 Task: Choose the add item(jsx) option in the included language.
Action: Mouse moved to (15, 462)
Screenshot: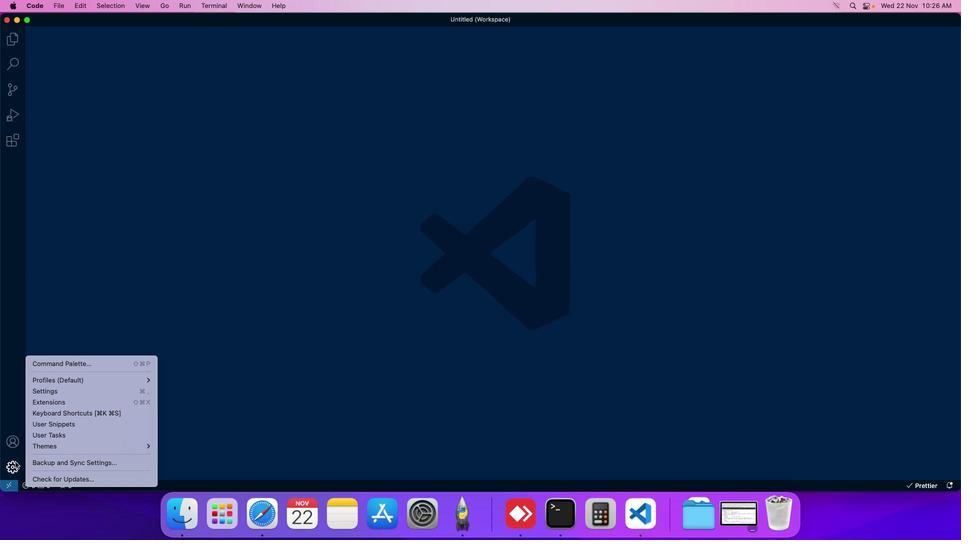 
Action: Mouse pressed left at (15, 462)
Screenshot: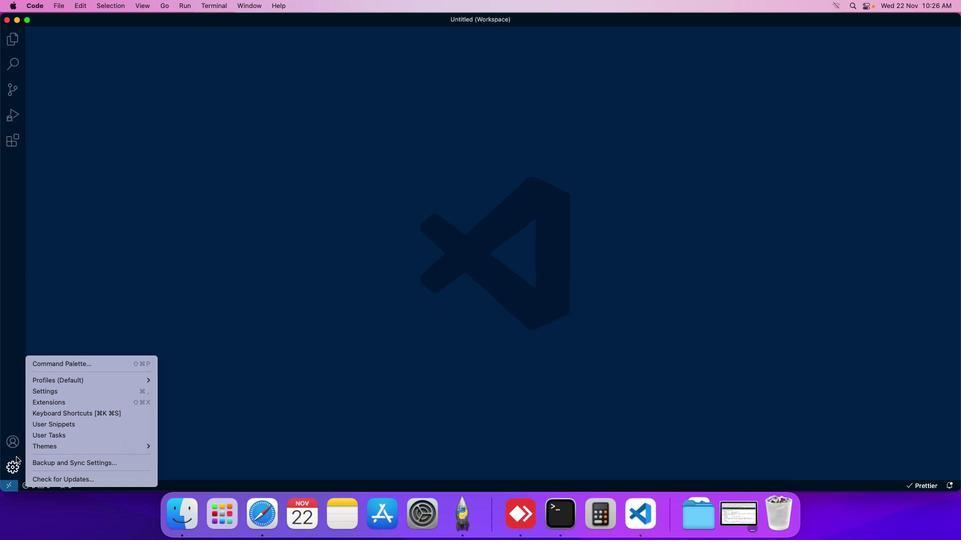 
Action: Mouse moved to (41, 396)
Screenshot: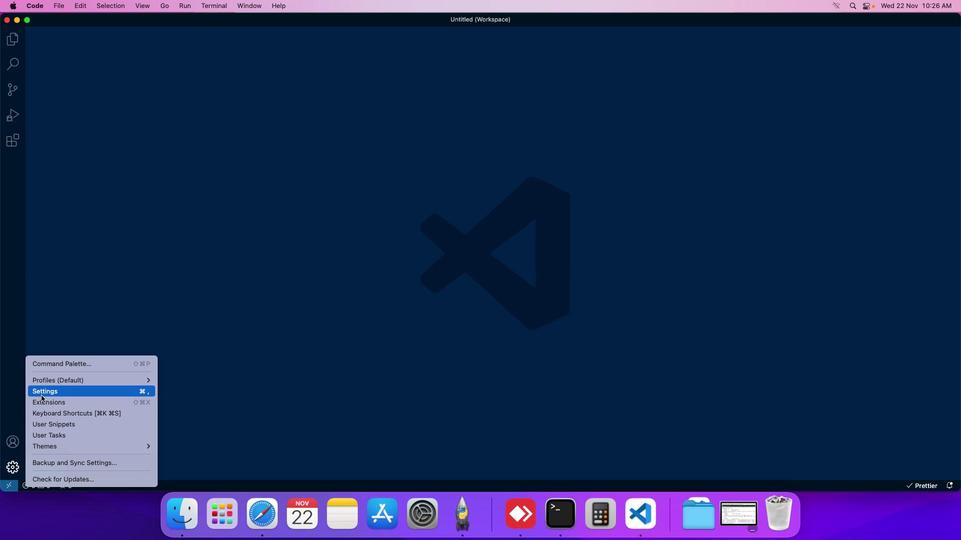 
Action: Mouse pressed left at (41, 396)
Screenshot: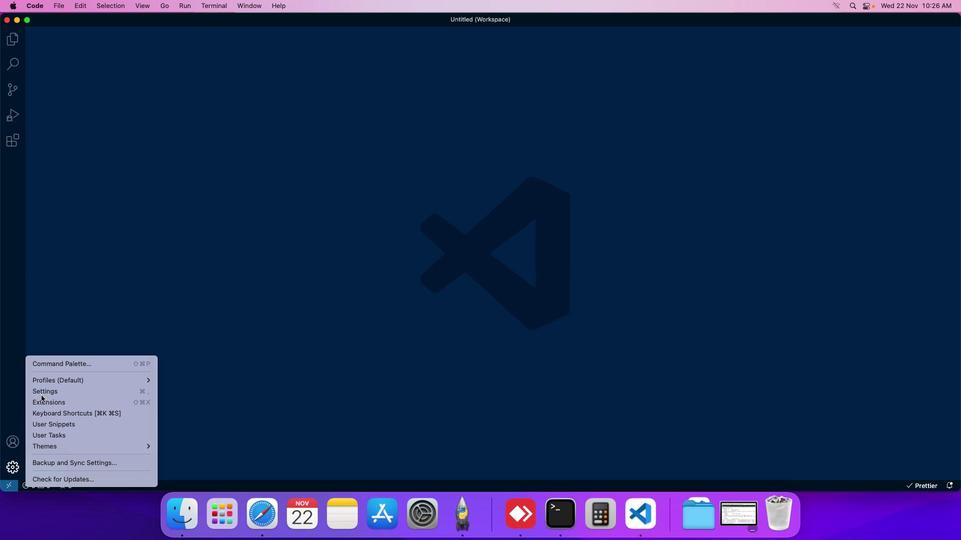 
Action: Mouse moved to (232, 82)
Screenshot: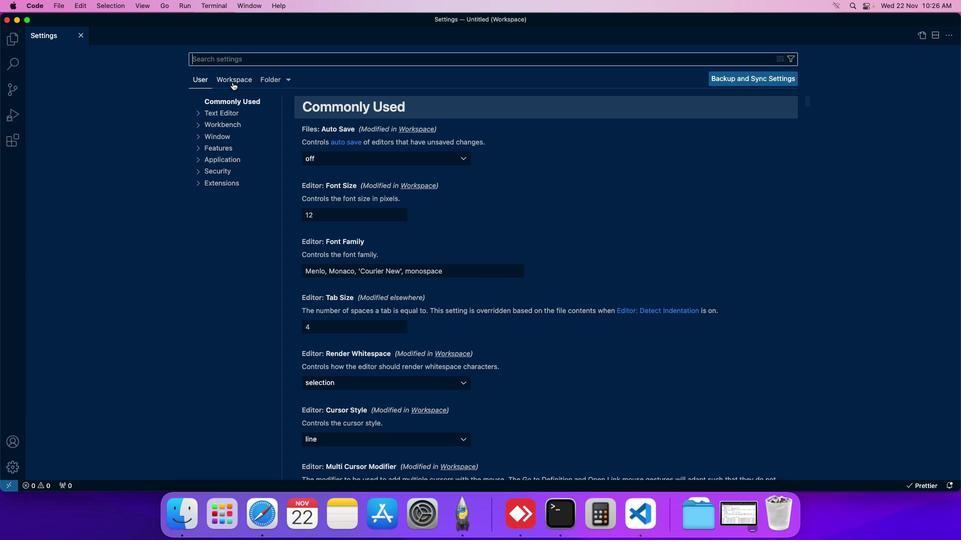 
Action: Mouse pressed left at (232, 82)
Screenshot: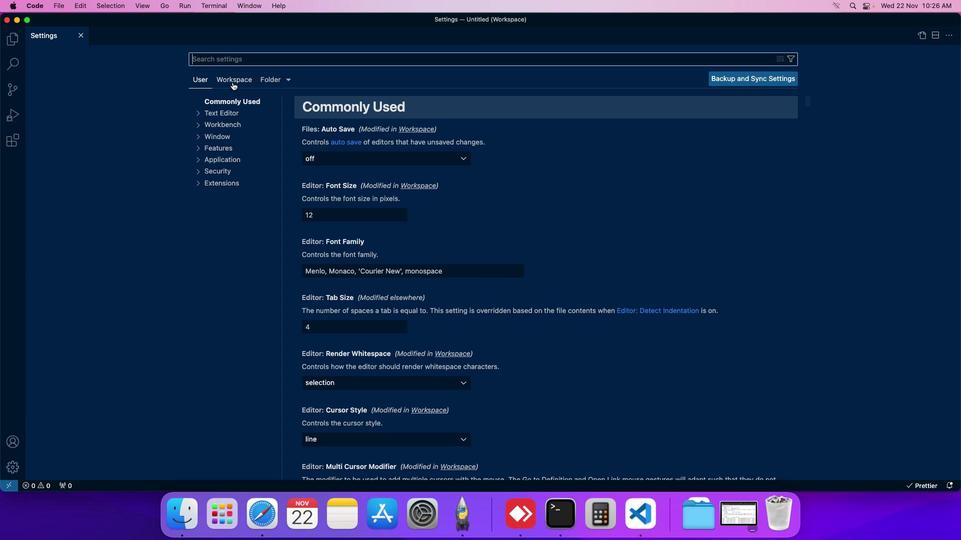 
Action: Mouse moved to (219, 172)
Screenshot: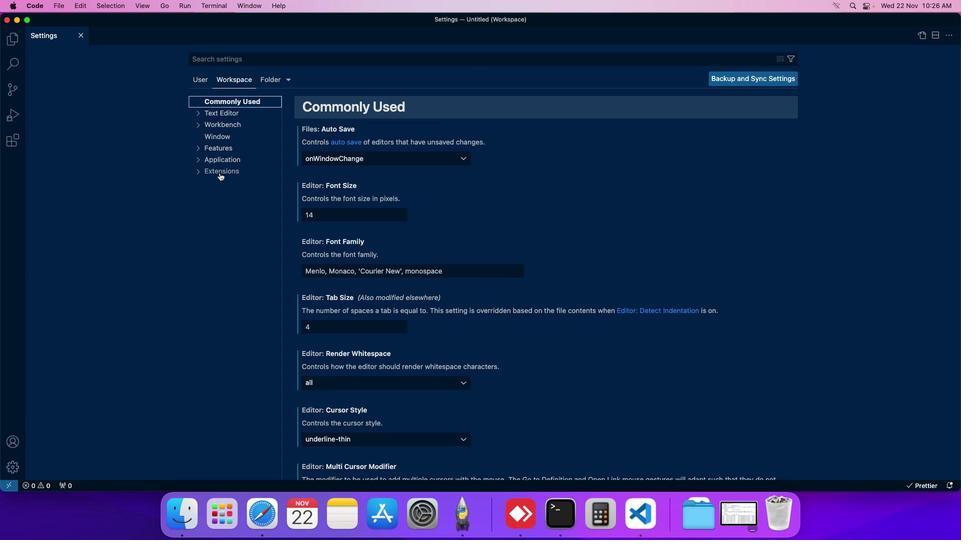 
Action: Mouse pressed left at (219, 172)
Screenshot: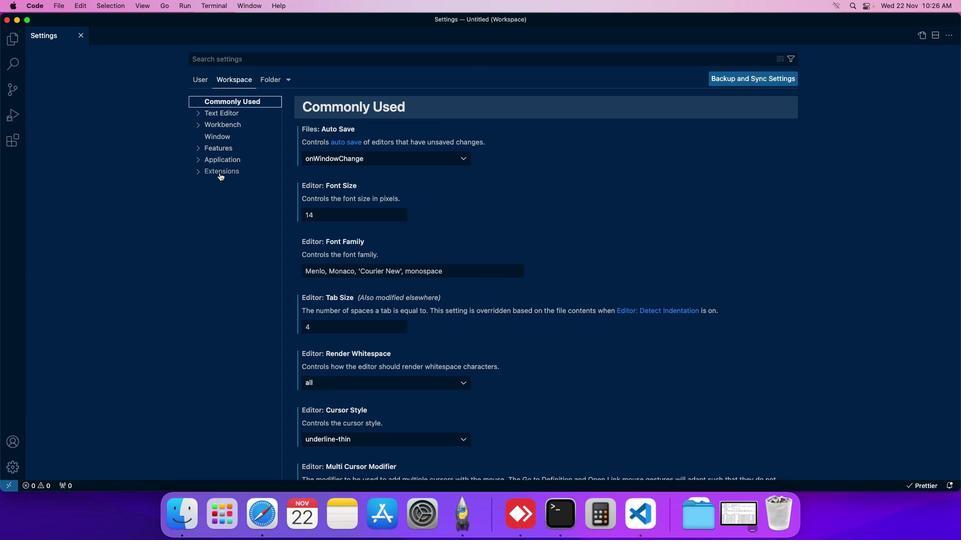 
Action: Mouse moved to (226, 241)
Screenshot: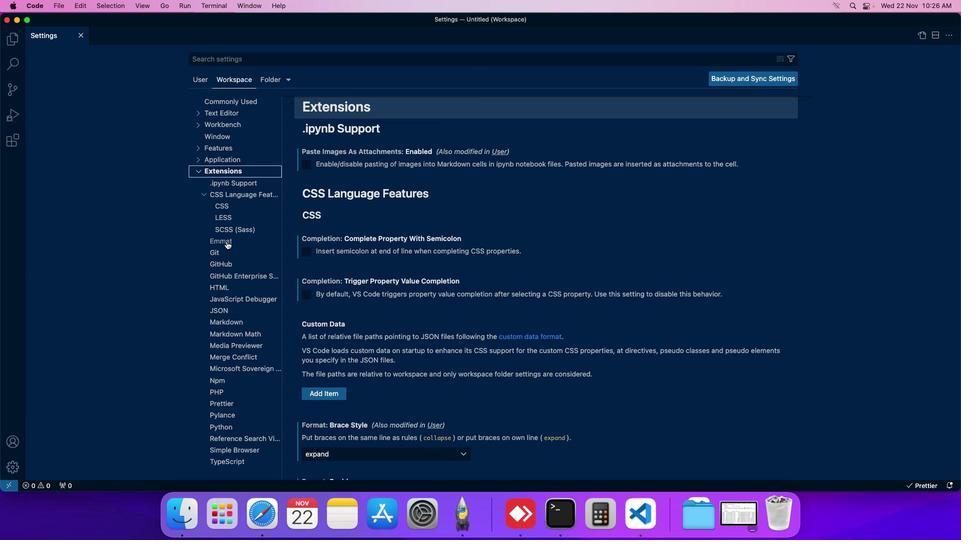 
Action: Mouse pressed left at (226, 241)
Screenshot: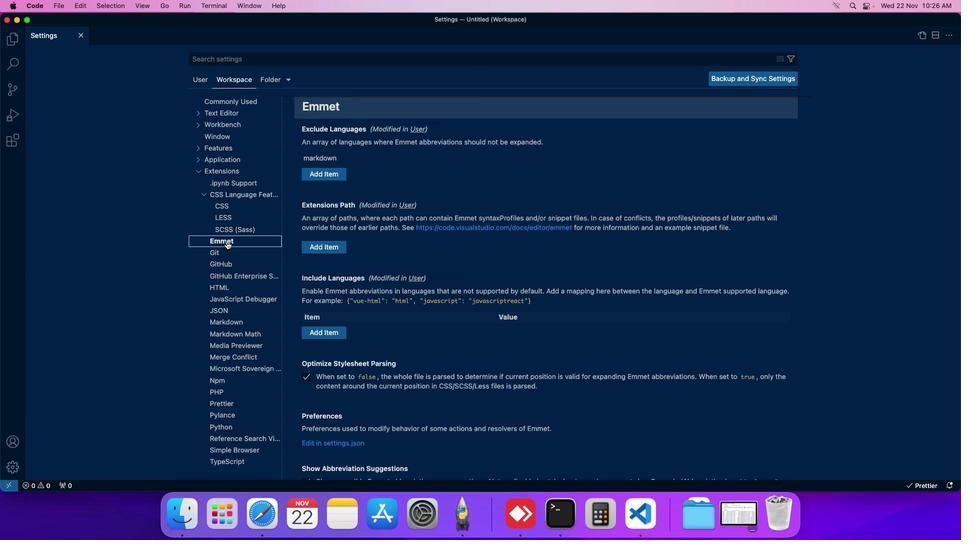
Action: Mouse moved to (337, 330)
Screenshot: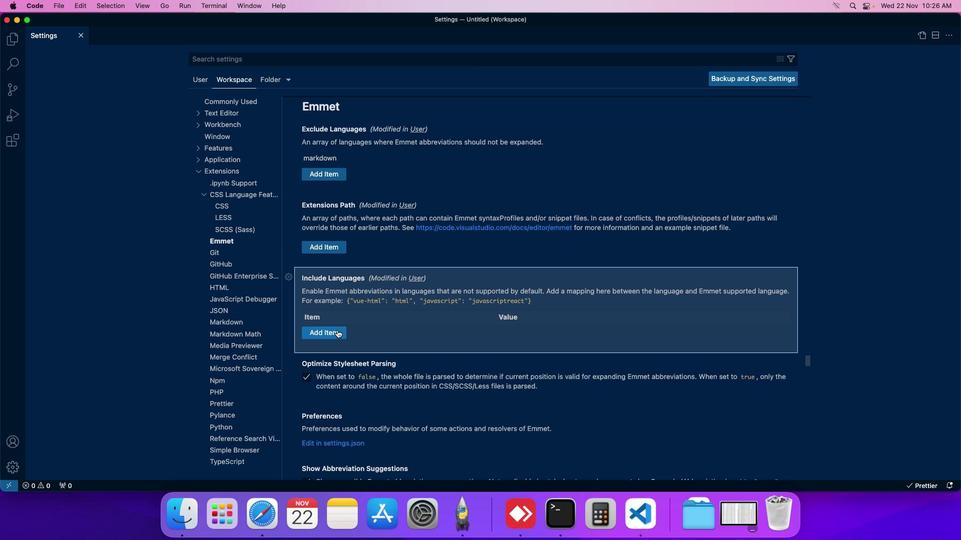 
Action: Mouse pressed left at (337, 330)
Screenshot: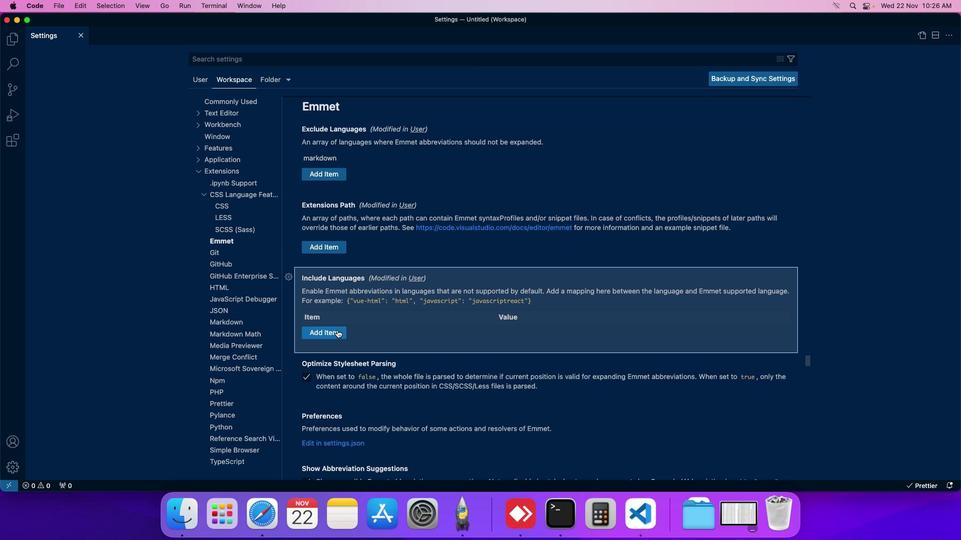 
